 Task: Open Card Card0000000005 in Board Board0000000002 in Workspace WS0000000001 in Trello. Add Member Ayush98111@gmail.com to Card Card0000000005 in Board Board0000000002 in Workspace WS0000000001 in Trello. Add Purple Label titled Label0000000005 to Card Card0000000005 in Board Board0000000002 in Workspace WS0000000001 in Trello. Add Checklist CL0000000005 to Card Card0000000005 in Board Board0000000002 in Workspace WS0000000001 in Trello. Add Dates with Start Date as Aug 01 2023 and Due Date as Aug 31 2023 to Card Card0000000005 in Board Board0000000002 in Workspace WS0000000001 in Trello
Action: Mouse moved to (474, 49)
Screenshot: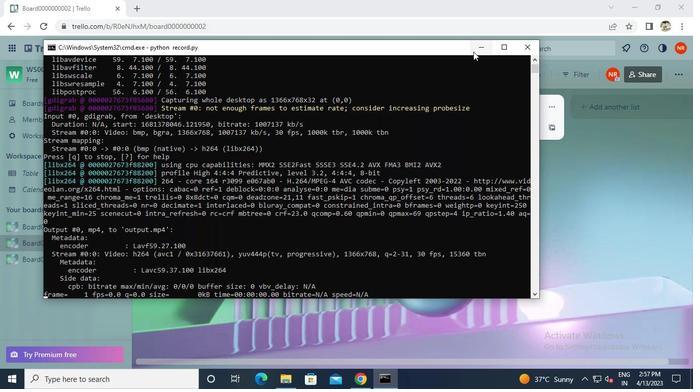 
Action: Mouse pressed left at (474, 49)
Screenshot: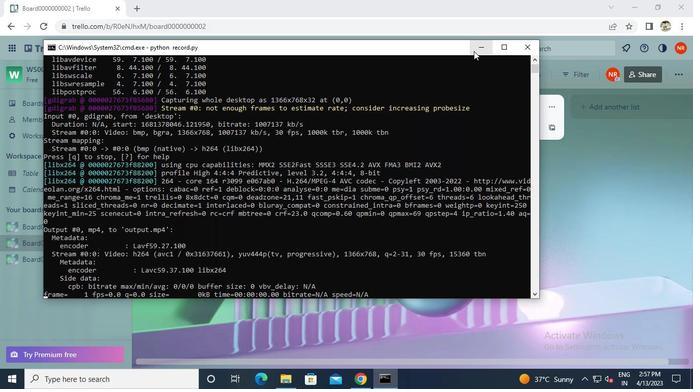 
Action: Mouse moved to (196, 128)
Screenshot: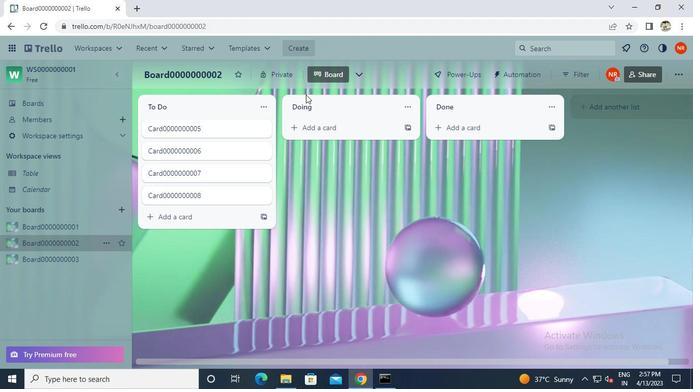 
Action: Mouse pressed left at (196, 128)
Screenshot: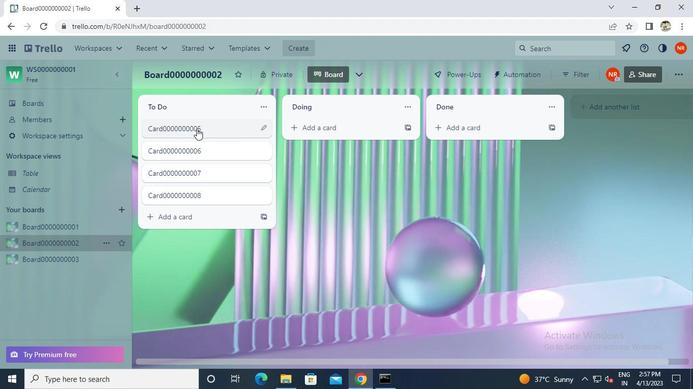 
Action: Mouse moved to (462, 126)
Screenshot: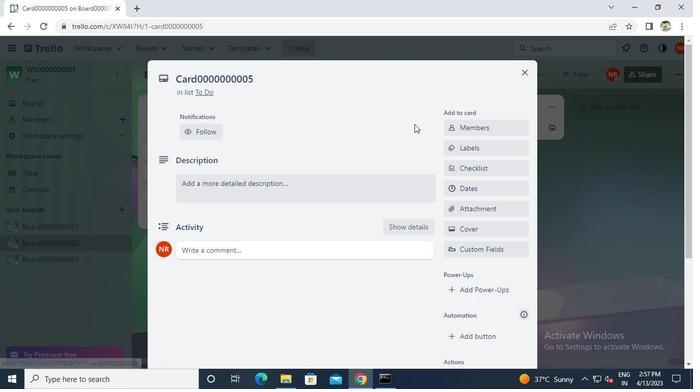 
Action: Mouse pressed left at (462, 126)
Screenshot: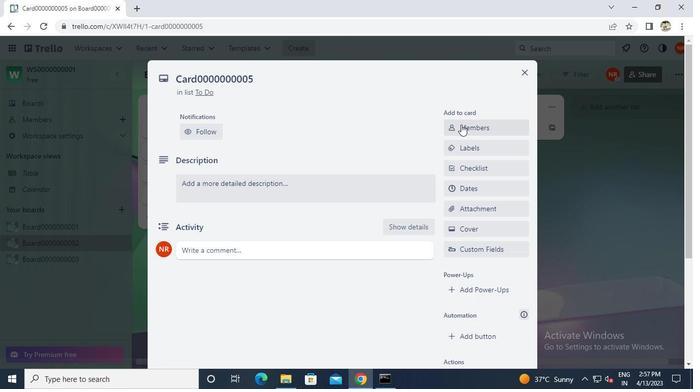 
Action: Mouse moved to (460, 125)
Screenshot: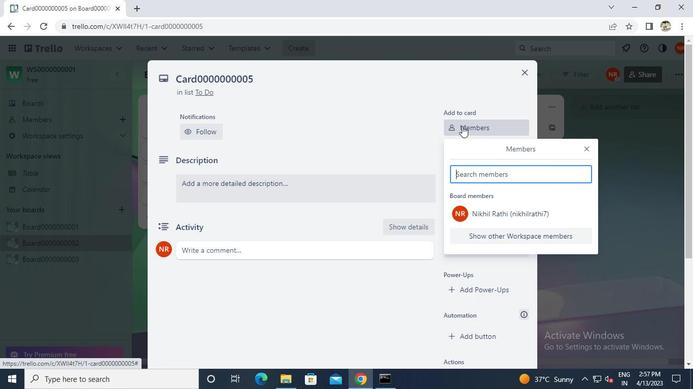 
Action: Keyboard a
Screenshot: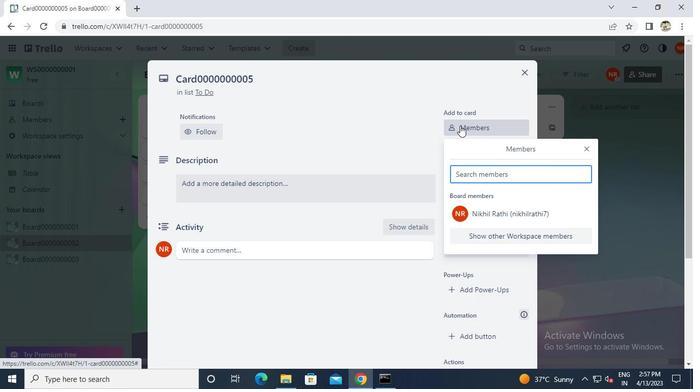 
Action: Keyboard y
Screenshot: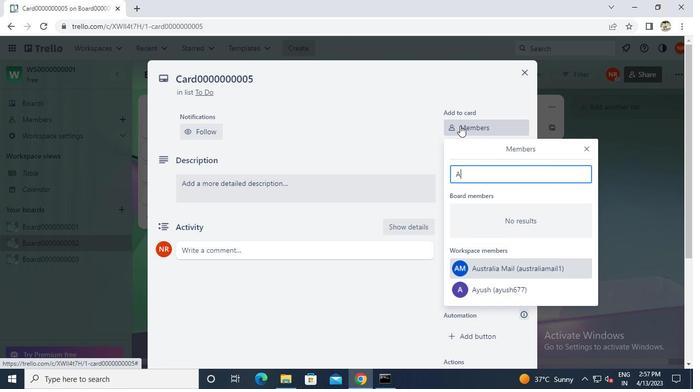 
Action: Mouse moved to (482, 265)
Screenshot: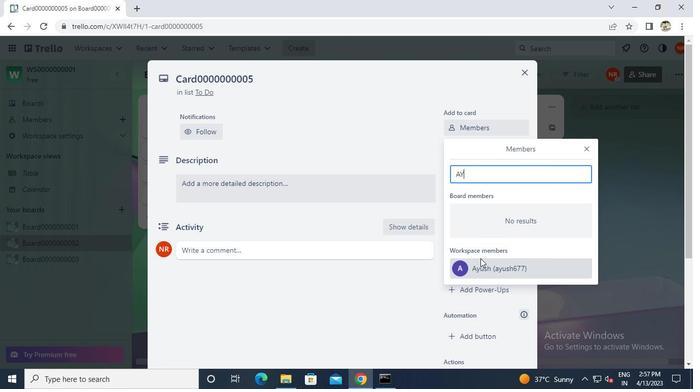 
Action: Mouse pressed left at (482, 265)
Screenshot: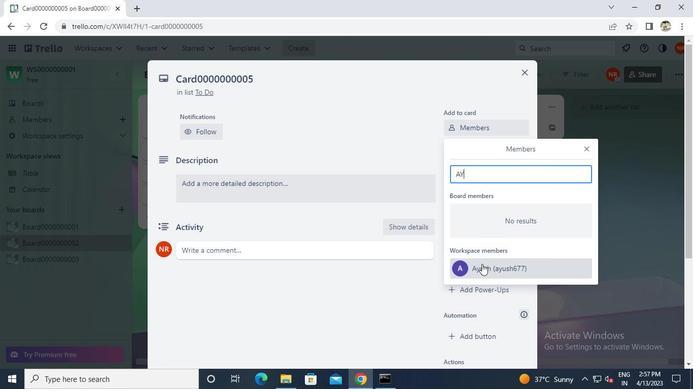 
Action: Mouse moved to (589, 145)
Screenshot: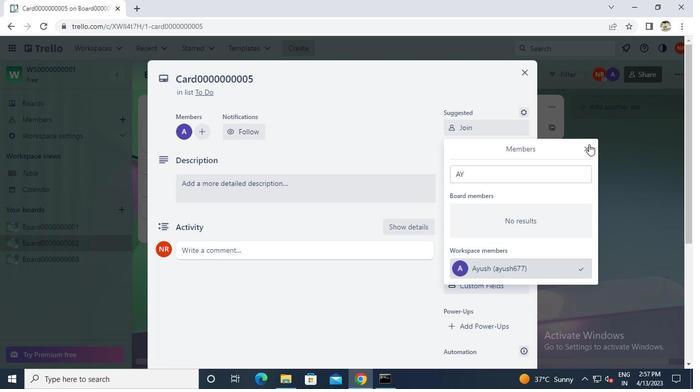 
Action: Mouse pressed left at (589, 145)
Screenshot: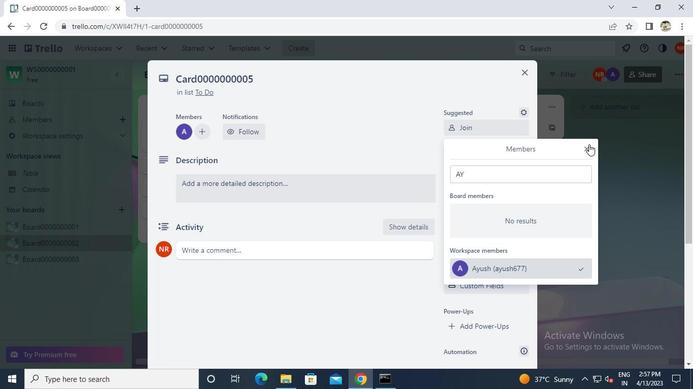 
Action: Mouse moved to (493, 181)
Screenshot: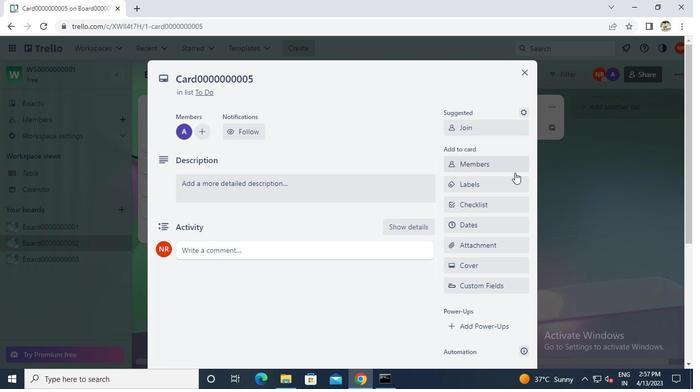 
Action: Mouse pressed left at (493, 181)
Screenshot: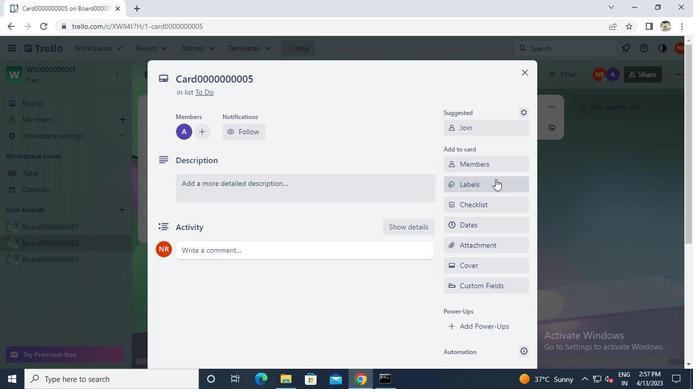 
Action: Mouse moved to (503, 250)
Screenshot: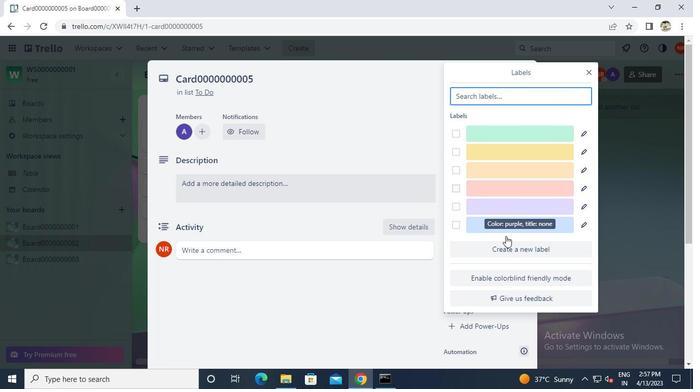 
Action: Mouse pressed left at (503, 250)
Screenshot: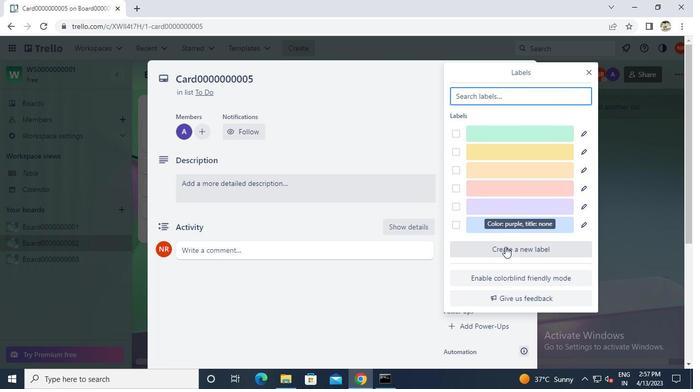 
Action: Mouse moved to (570, 221)
Screenshot: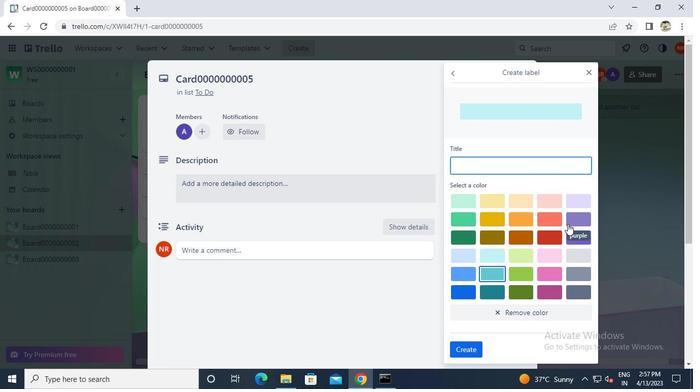 
Action: Mouse pressed left at (570, 221)
Screenshot: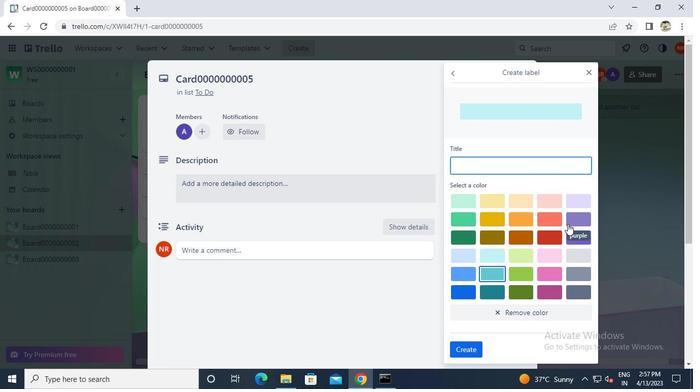 
Action: Mouse moved to (514, 166)
Screenshot: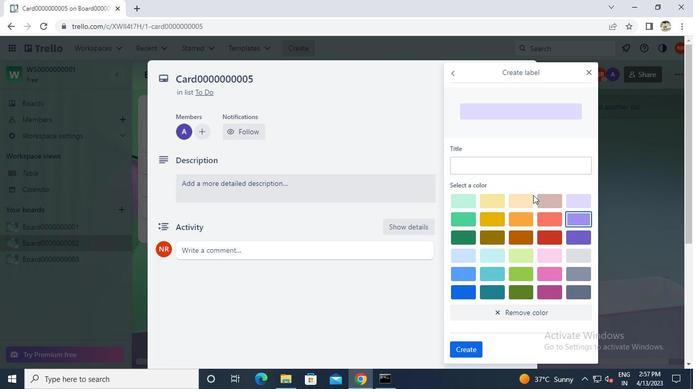 
Action: Mouse pressed left at (514, 166)
Screenshot: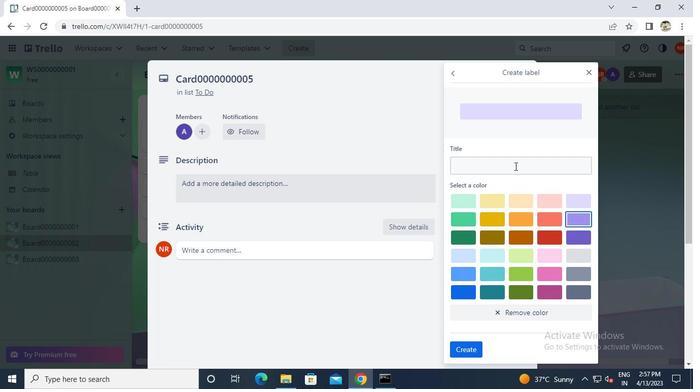 
Action: Keyboard l
Screenshot: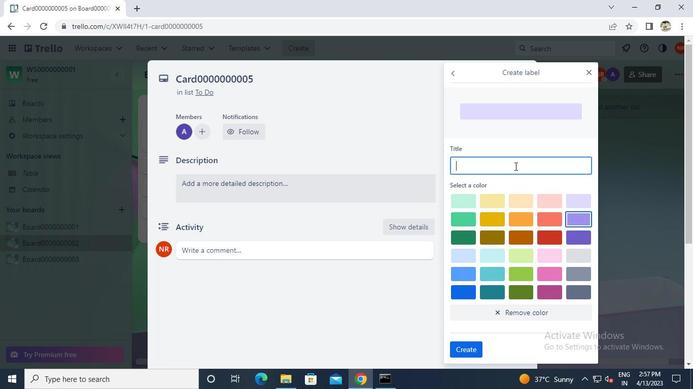 
Action: Keyboard Key.caps_lock
Screenshot: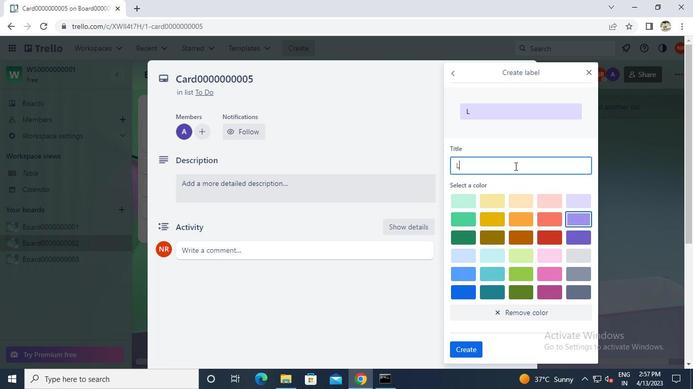 
Action: Keyboard a
Screenshot: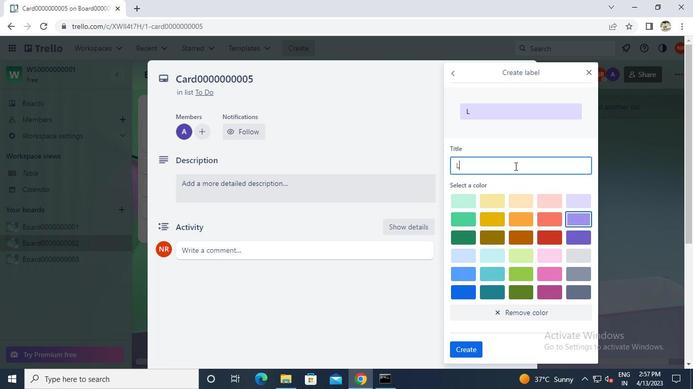 
Action: Keyboard b
Screenshot: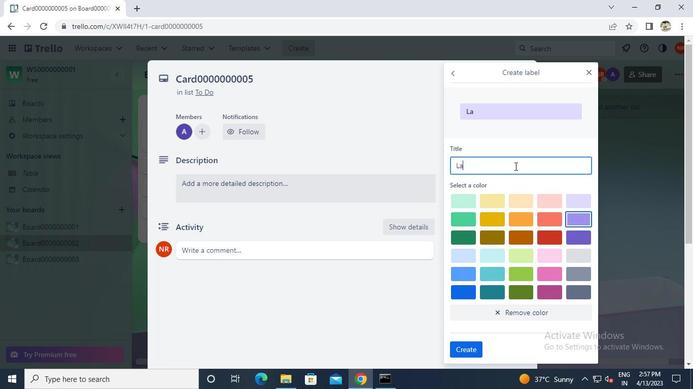 
Action: Keyboard e
Screenshot: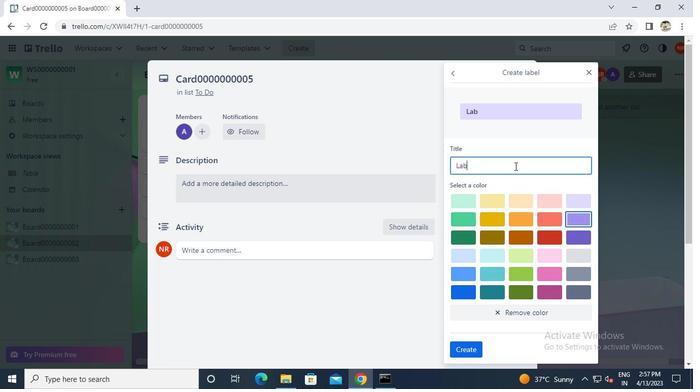 
Action: Keyboard l
Screenshot: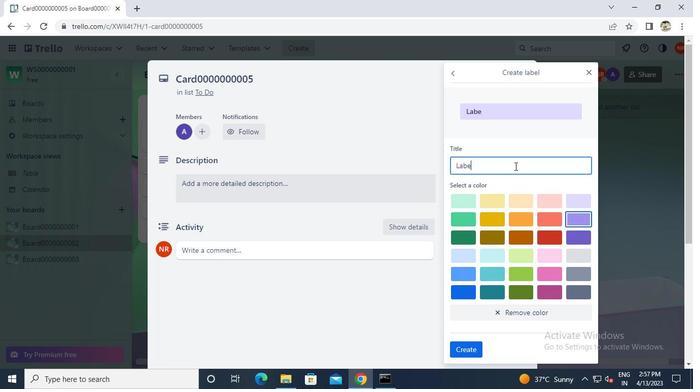 
Action: Keyboard 0
Screenshot: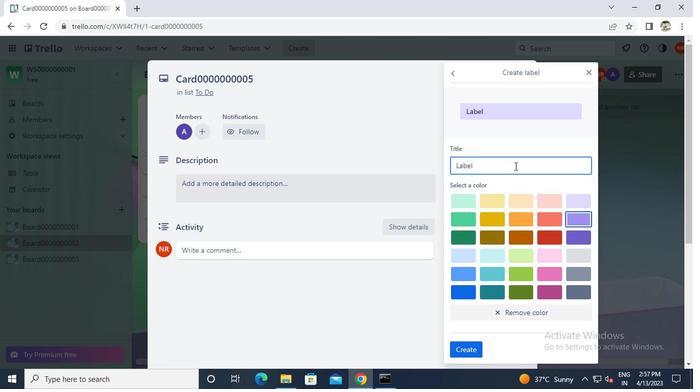 
Action: Keyboard 0
Screenshot: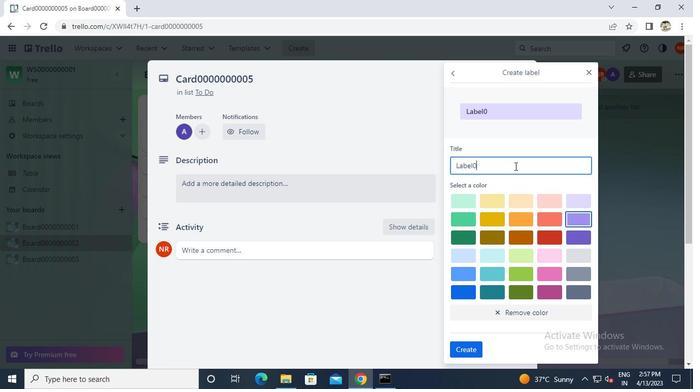 
Action: Keyboard 0
Screenshot: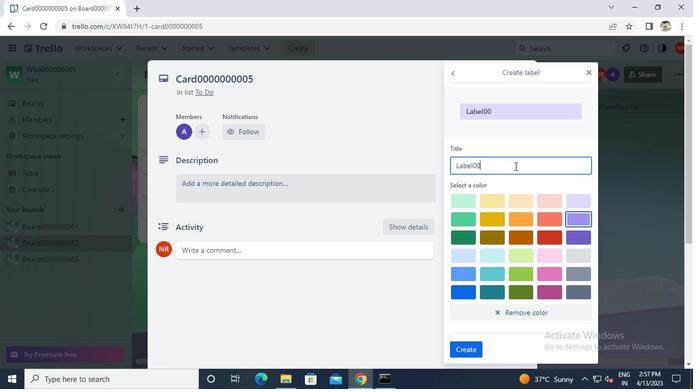 
Action: Keyboard 0
Screenshot: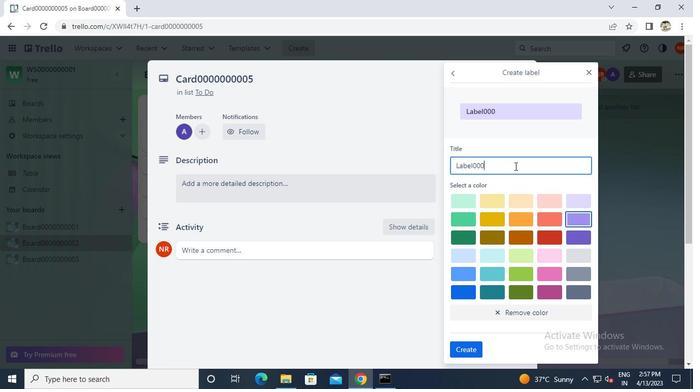 
Action: Keyboard 0
Screenshot: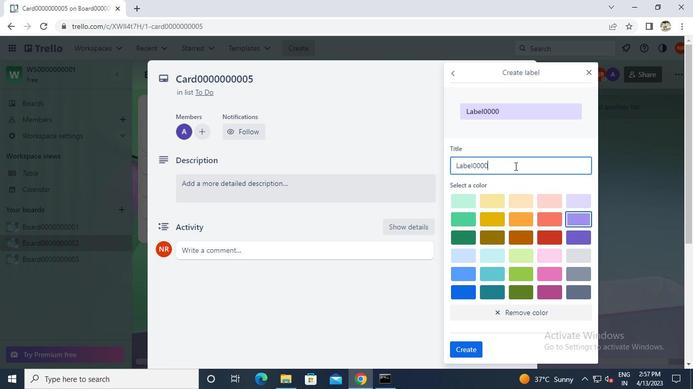 
Action: Keyboard 0
Screenshot: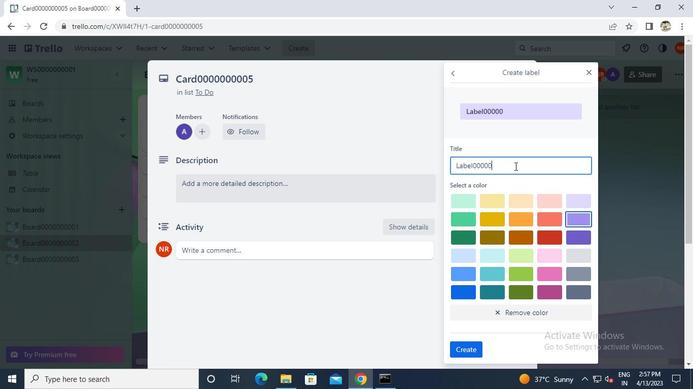 
Action: Keyboard 0
Screenshot: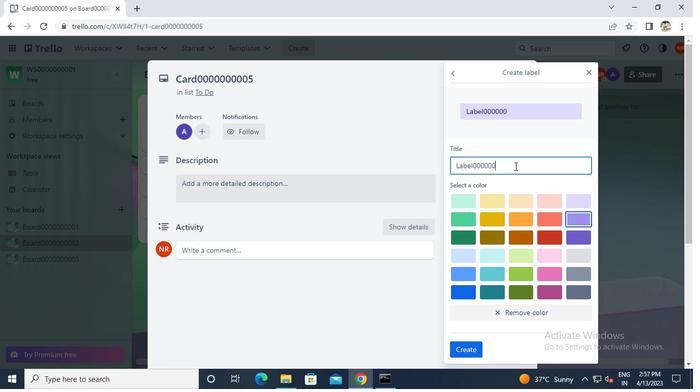
Action: Keyboard 0
Screenshot: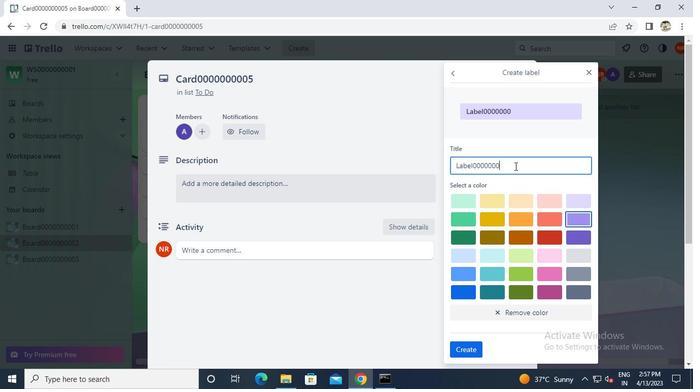 
Action: Keyboard 5
Screenshot: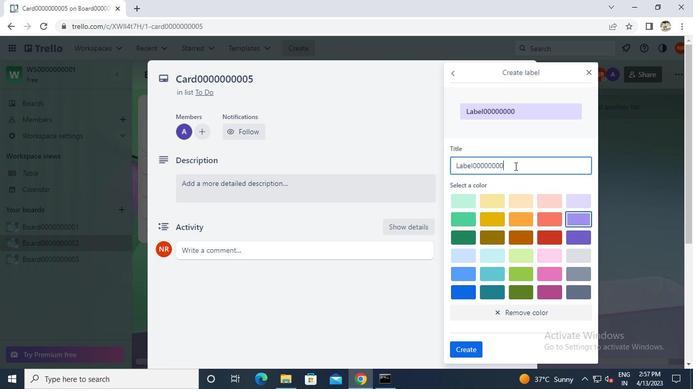 
Action: Mouse moved to (471, 348)
Screenshot: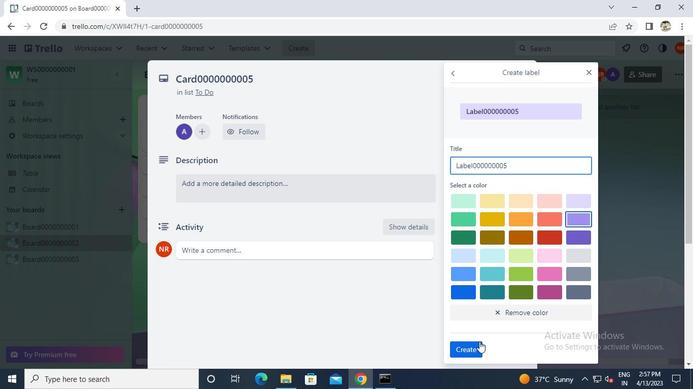 
Action: Mouse pressed left at (471, 348)
Screenshot: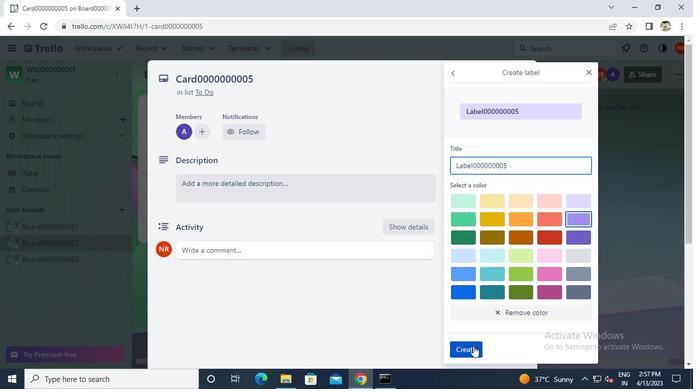 
Action: Mouse moved to (588, 71)
Screenshot: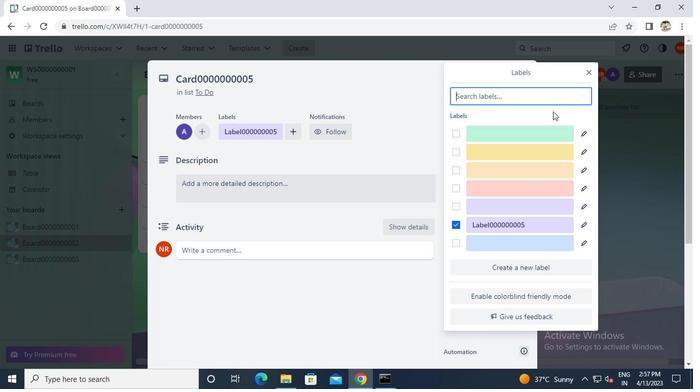 
Action: Mouse pressed left at (588, 71)
Screenshot: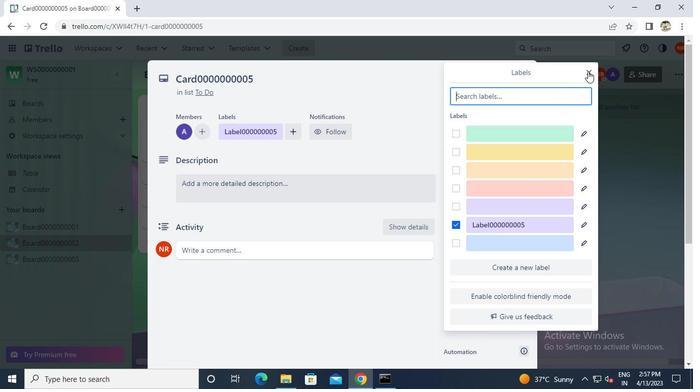 
Action: Mouse moved to (479, 202)
Screenshot: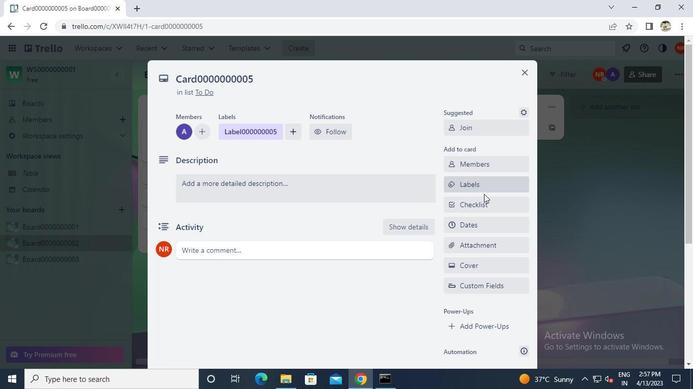 
Action: Mouse pressed left at (479, 202)
Screenshot: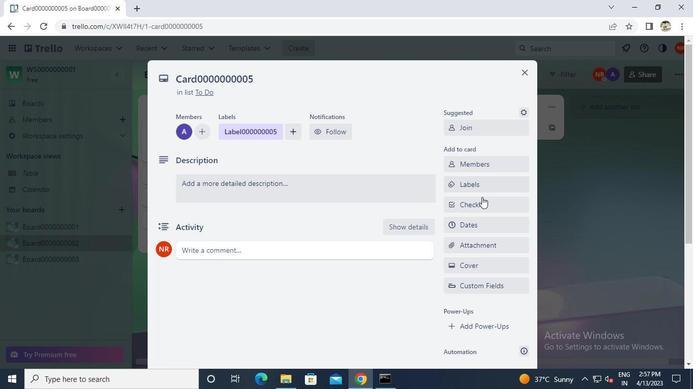 
Action: Keyboard Key.caps_lock
Screenshot: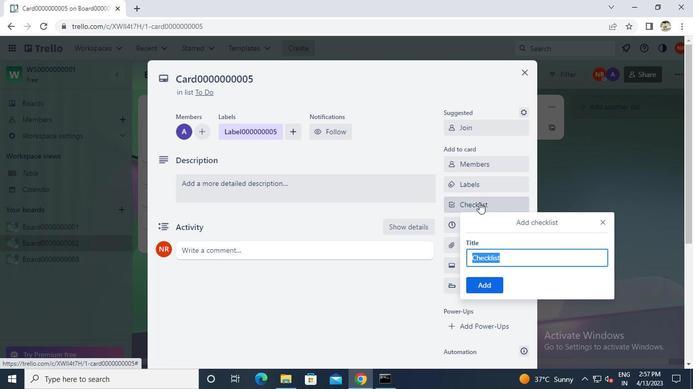 
Action: Keyboard c
Screenshot: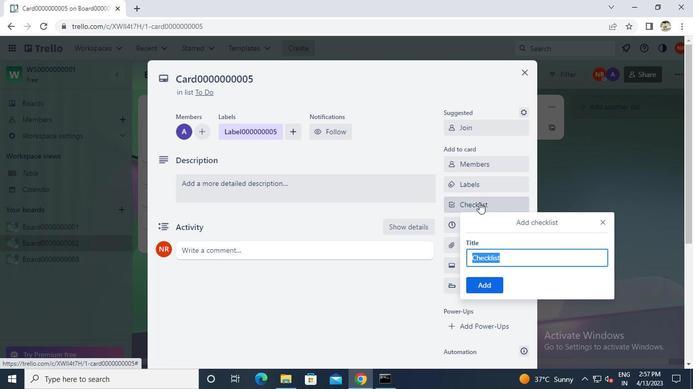 
Action: Keyboard l
Screenshot: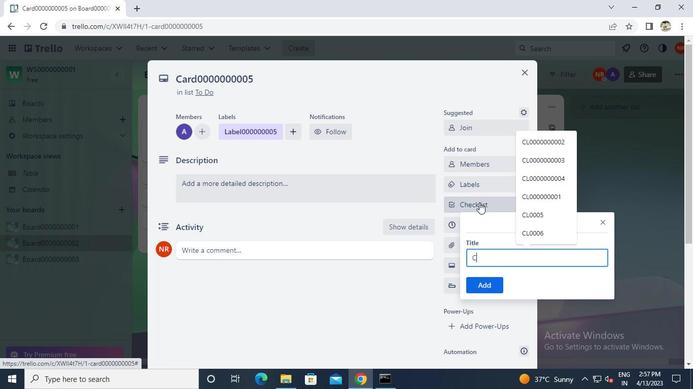 
Action: Keyboard 0
Screenshot: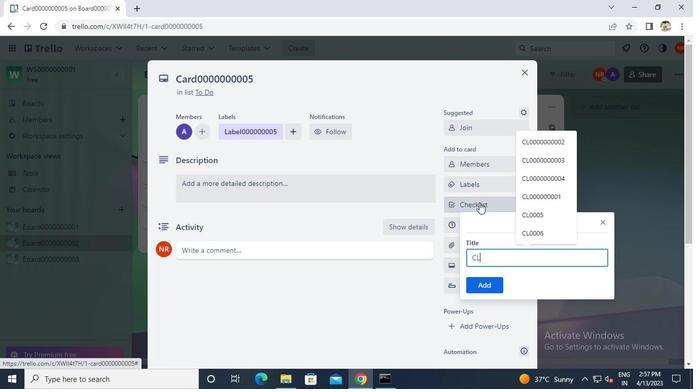 
Action: Keyboard 0
Screenshot: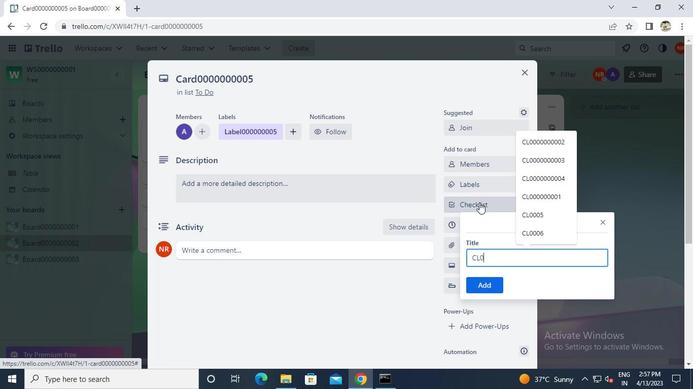 
Action: Keyboard 0
Screenshot: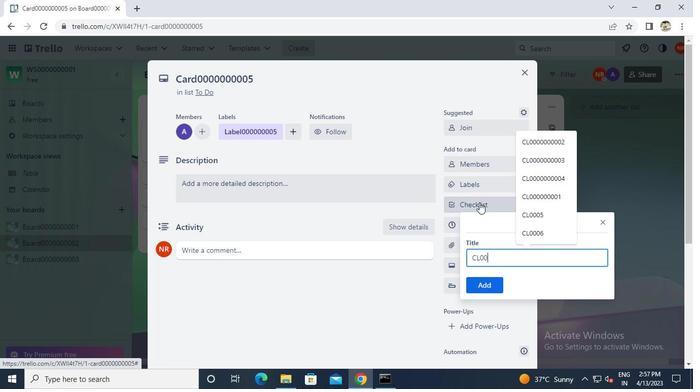 
Action: Keyboard 0
Screenshot: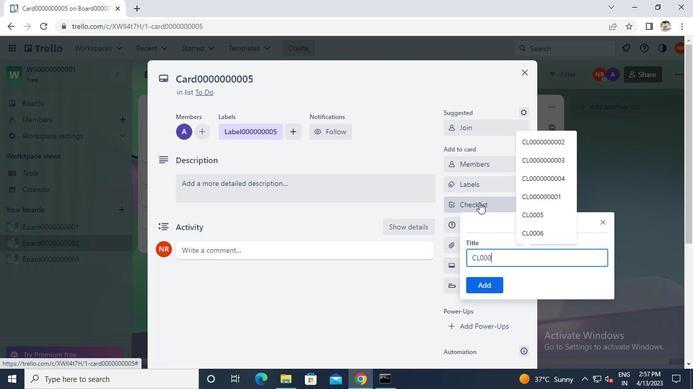 
Action: Keyboard 0
Screenshot: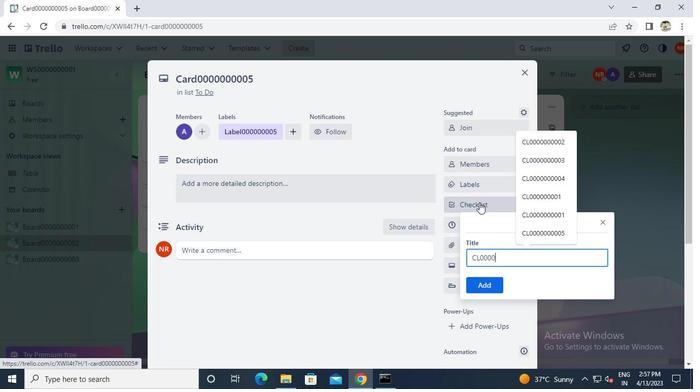 
Action: Keyboard 0
Screenshot: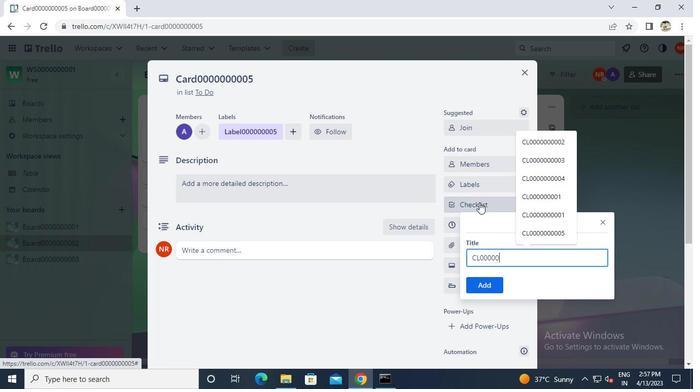 
Action: Keyboard 0
Screenshot: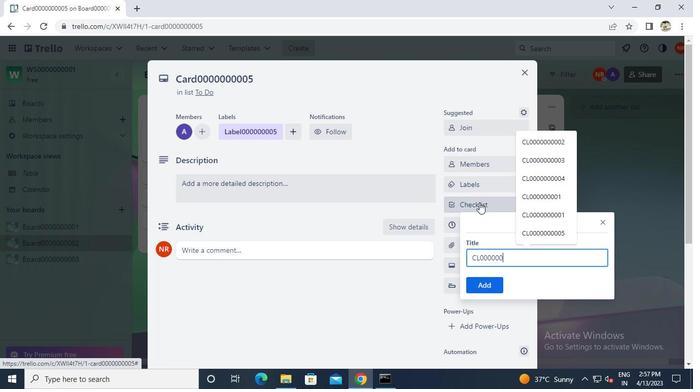 
Action: Keyboard 0
Screenshot: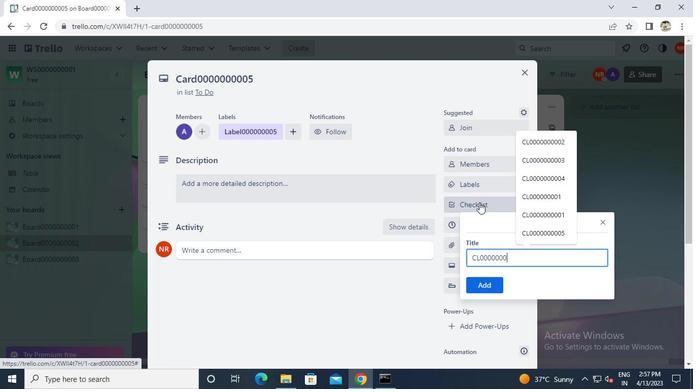 
Action: Keyboard 0
Screenshot: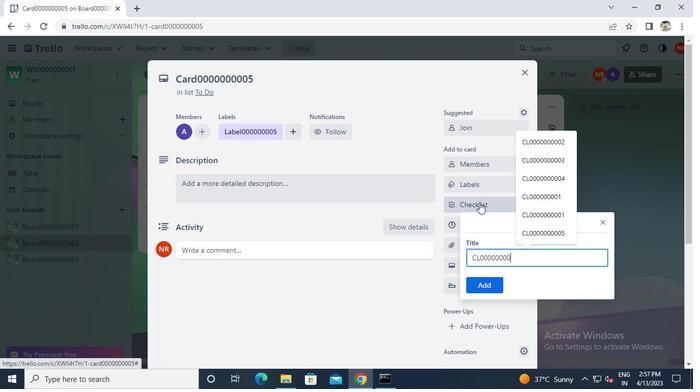 
Action: Keyboard 5
Screenshot: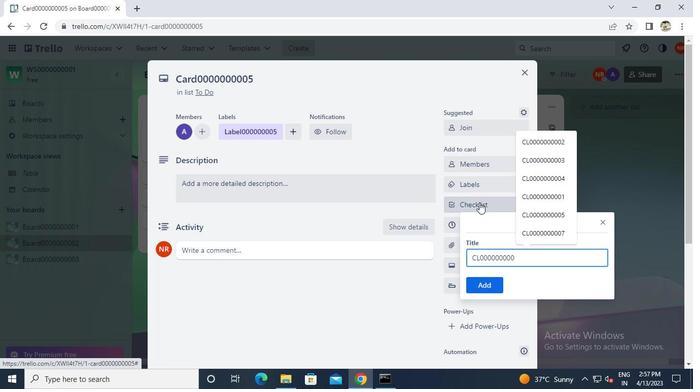 
Action: Mouse moved to (479, 283)
Screenshot: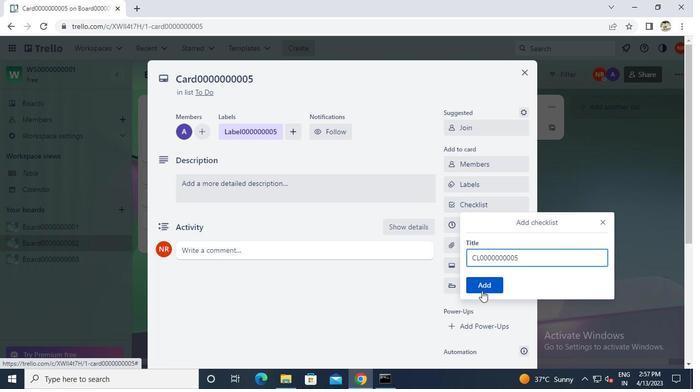
Action: Mouse pressed left at (479, 283)
Screenshot: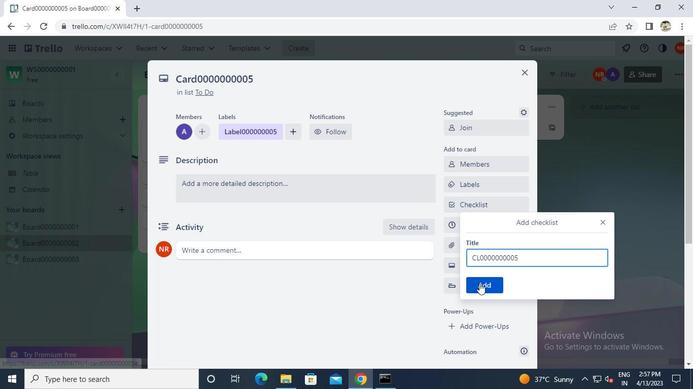 
Action: Mouse moved to (473, 225)
Screenshot: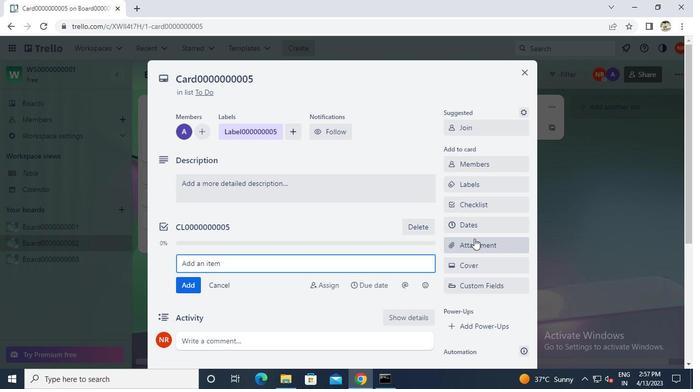 
Action: Mouse pressed left at (473, 225)
Screenshot: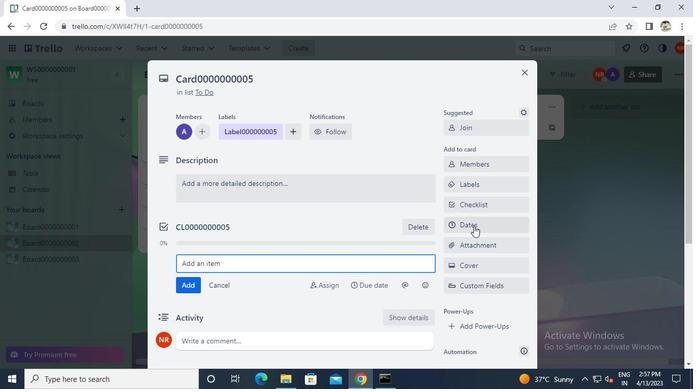 
Action: Mouse moved to (455, 253)
Screenshot: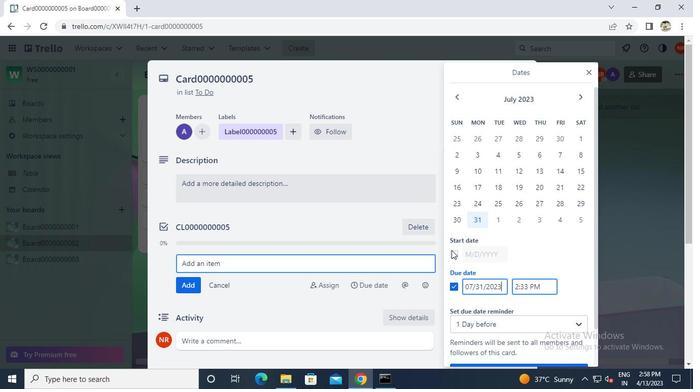 
Action: Mouse pressed left at (455, 253)
Screenshot: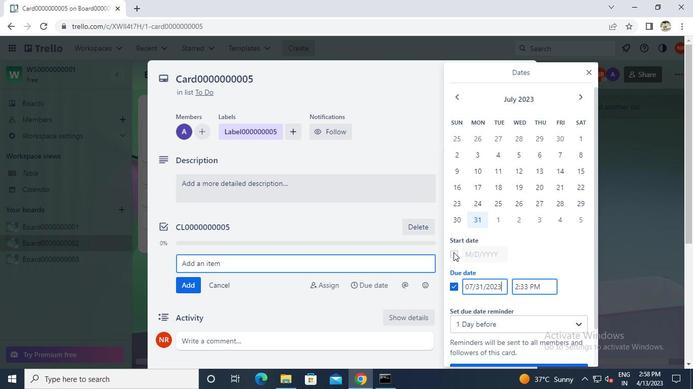 
Action: Mouse moved to (582, 96)
Screenshot: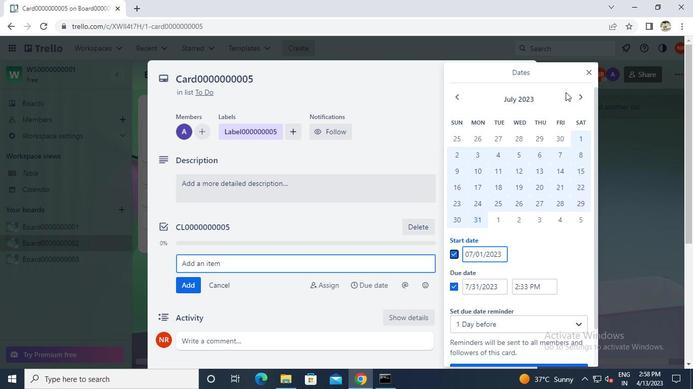 
Action: Mouse pressed left at (582, 96)
Screenshot: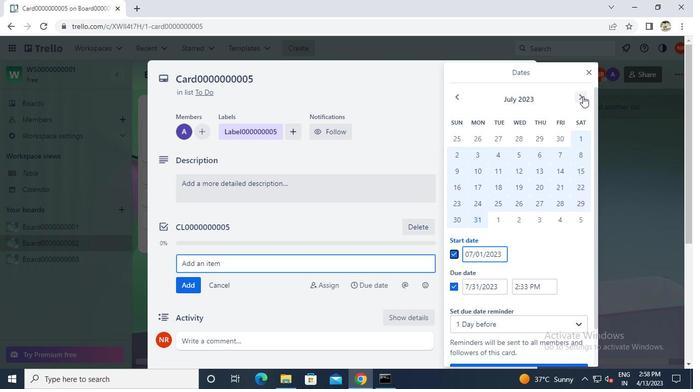 
Action: Mouse moved to (495, 137)
Screenshot: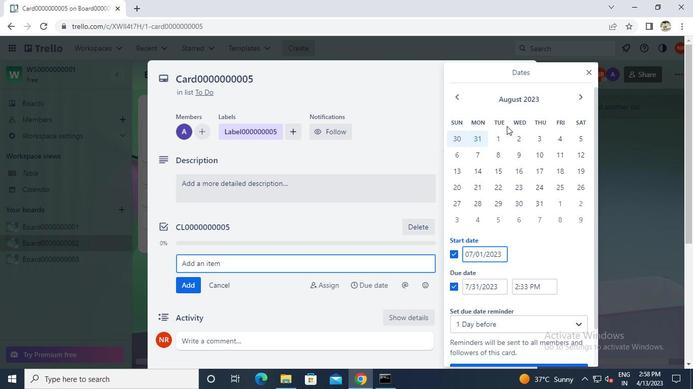 
Action: Mouse pressed left at (495, 137)
Screenshot: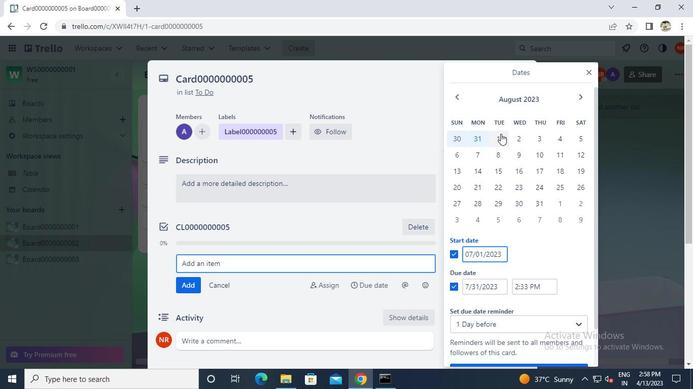 
Action: Mouse moved to (536, 202)
Screenshot: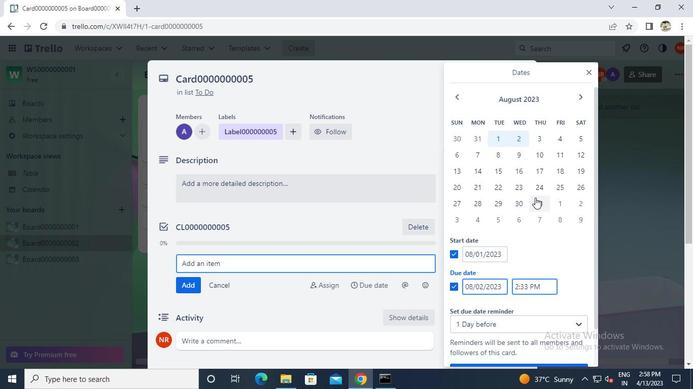 
Action: Mouse pressed left at (536, 202)
Screenshot: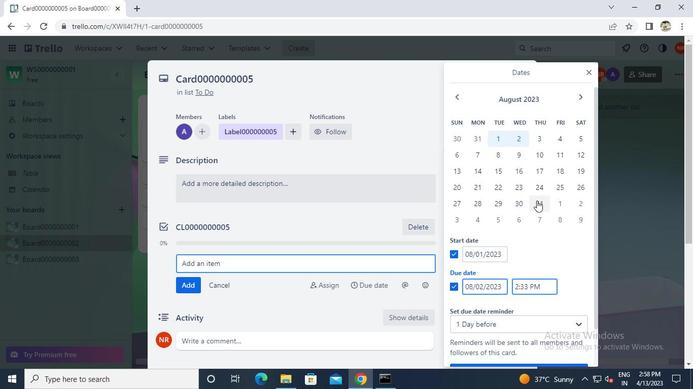 
Action: Mouse moved to (507, 324)
Screenshot: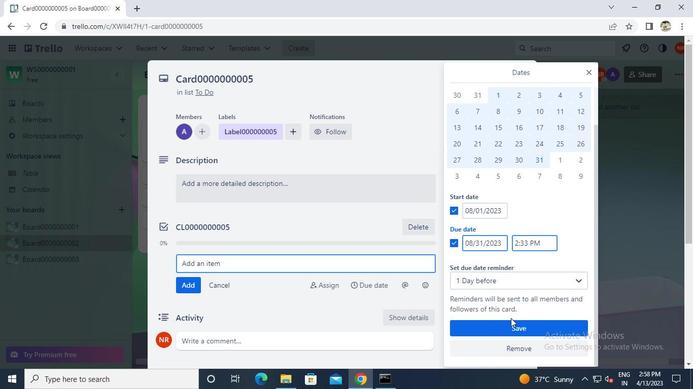 
Action: Mouse pressed left at (507, 324)
Screenshot: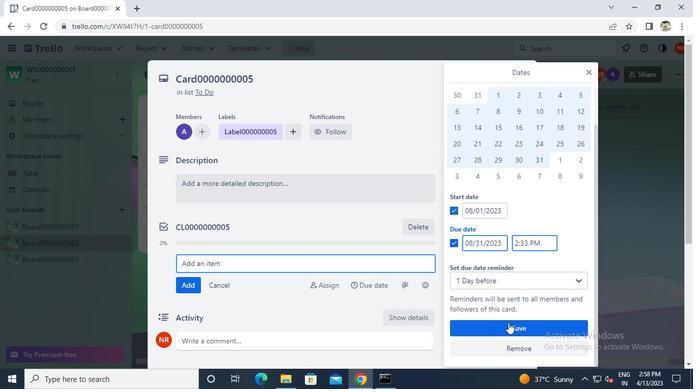 
Action: Mouse moved to (387, 375)
Screenshot: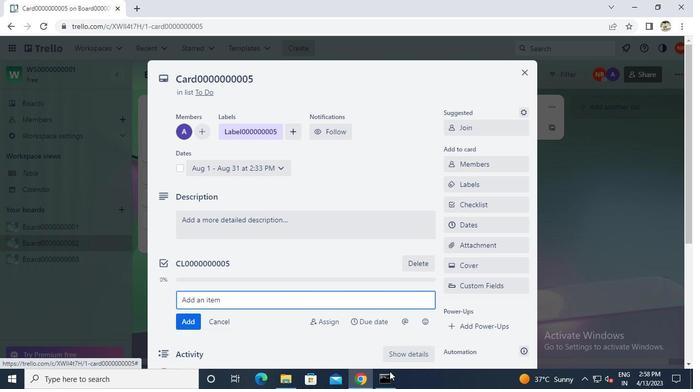 
Action: Mouse pressed left at (387, 375)
Screenshot: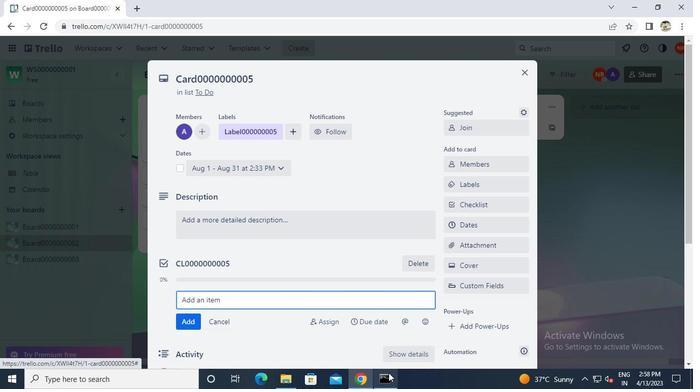 
Action: Mouse moved to (522, 50)
Screenshot: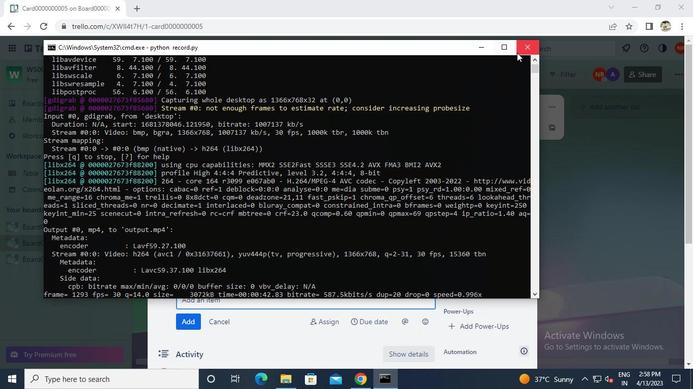 
Action: Mouse pressed left at (522, 50)
Screenshot: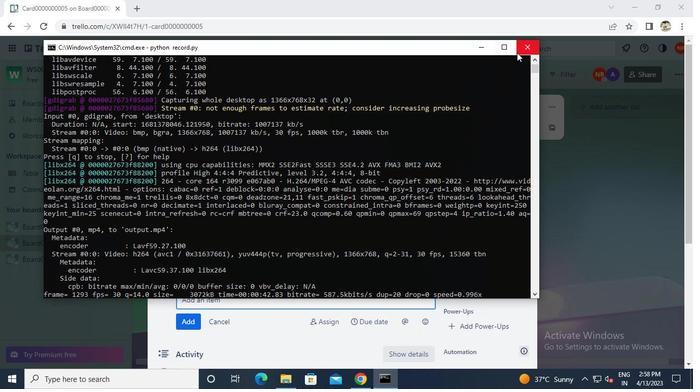 
